 Task: Create Card Server Migration in Board IT Project Management to Workspace Cloud Management. Create Card Operations Management Review in Board DevOps to Workspace Cloud Management. Create Card Disaster Recovery Planning in Board Sales Pipeline Management and Optimization to Workspace Cloud Management
Action: Mouse moved to (43, 269)
Screenshot: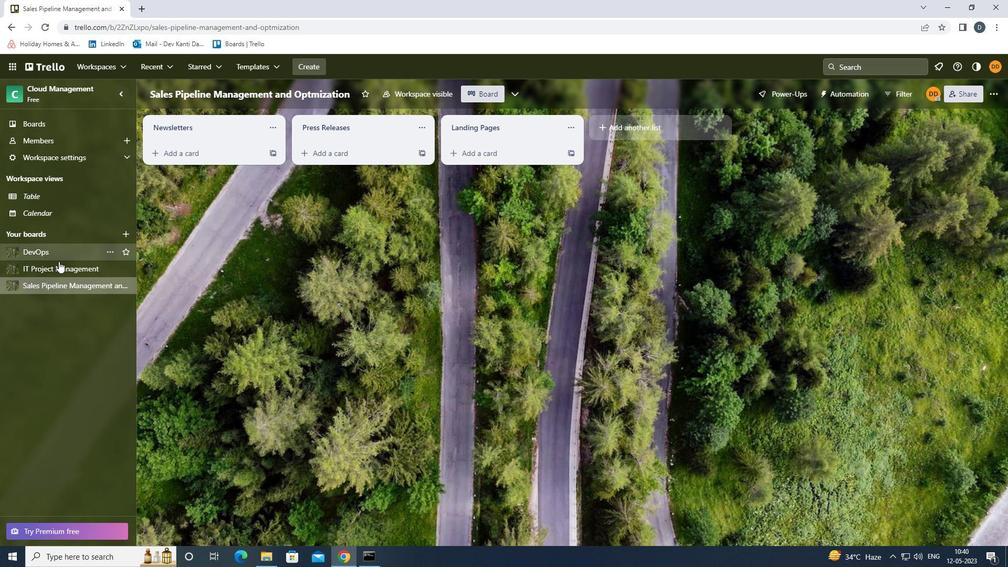 
Action: Mouse pressed left at (43, 269)
Screenshot: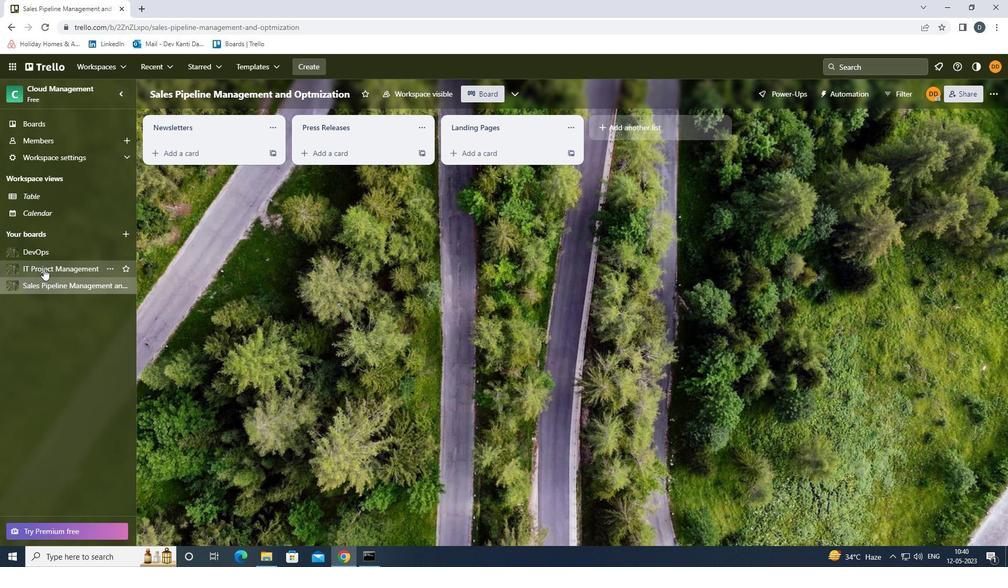 
Action: Mouse moved to (200, 154)
Screenshot: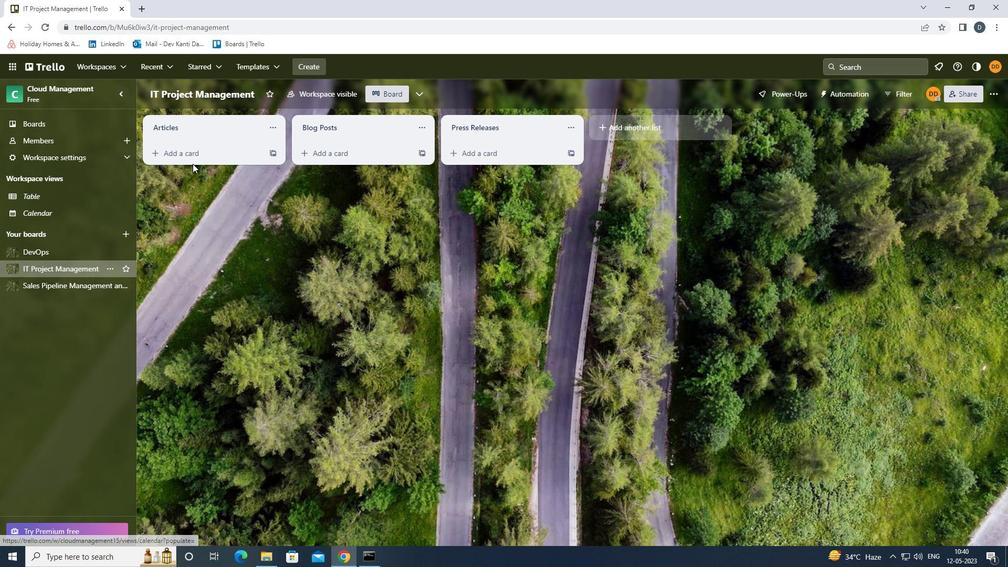 
Action: Mouse pressed left at (200, 154)
Screenshot: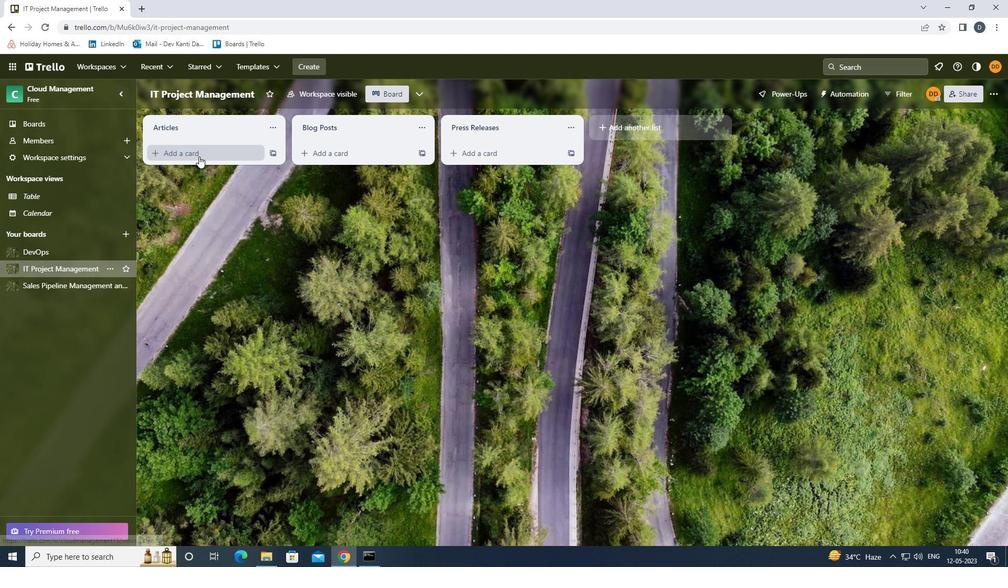
Action: Key pressed <Key.shift><Key.shift><Key.shift><Key.shift><Key.shift><Key.shift><Key.shift><Key.shift><Key.shift><Key.shift>SERVER<Key.space><Key.shift><Key.shift><Key.shift><Key.shift><Key.shift><Key.shift>MIGRATION<Key.enter>
Screenshot: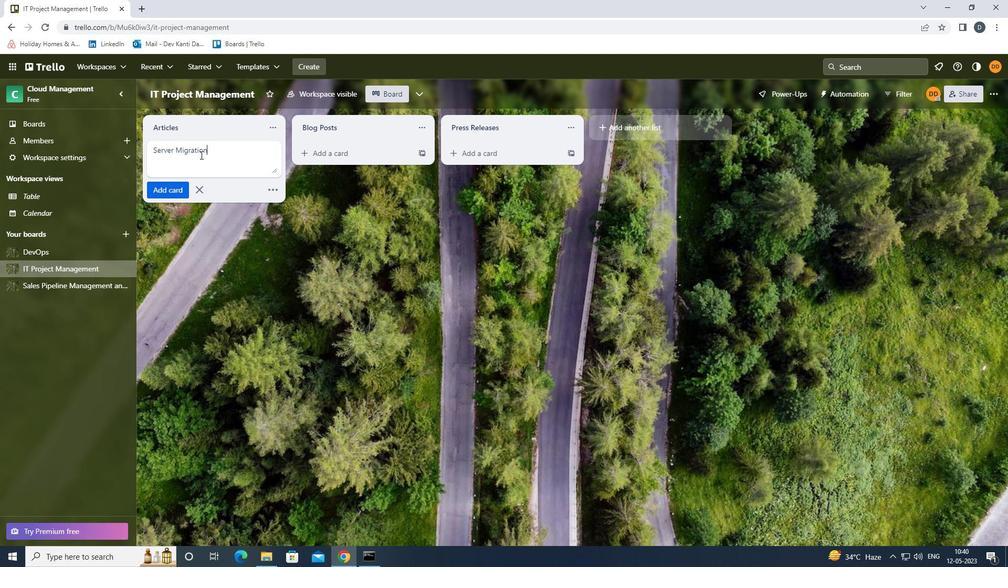 
Action: Mouse moved to (53, 253)
Screenshot: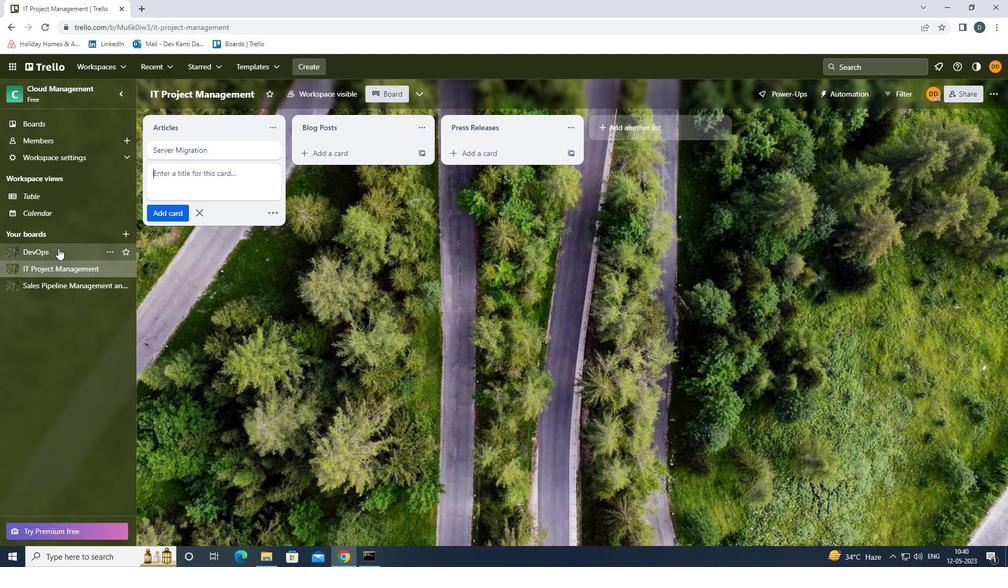 
Action: Mouse pressed left at (53, 253)
Screenshot: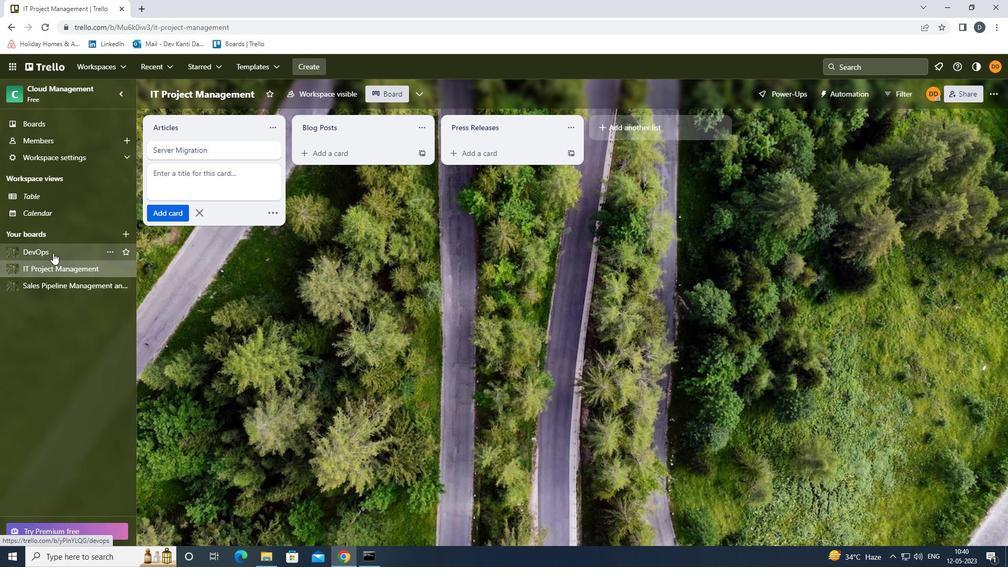 
Action: Mouse moved to (196, 158)
Screenshot: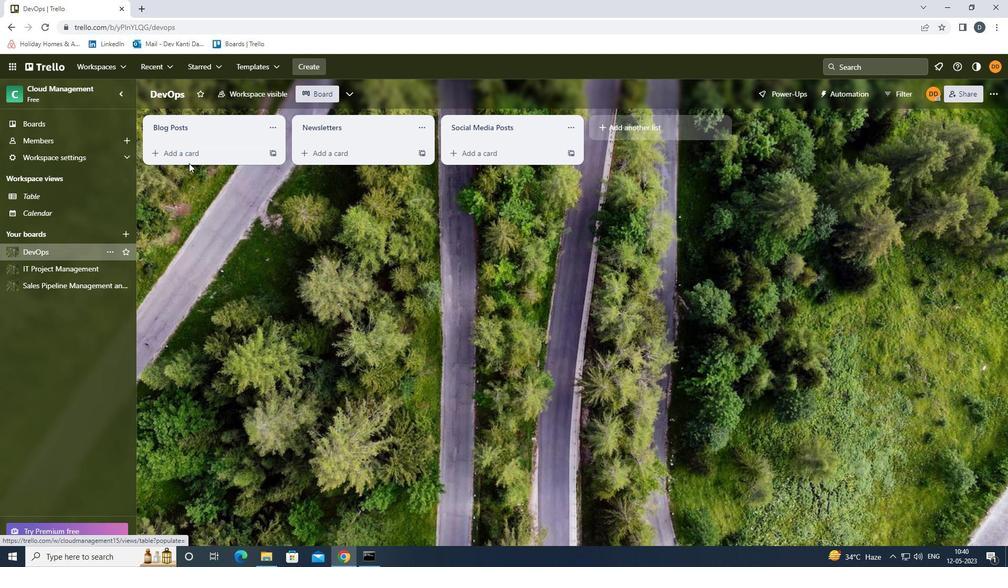 
Action: Mouse pressed left at (196, 158)
Screenshot: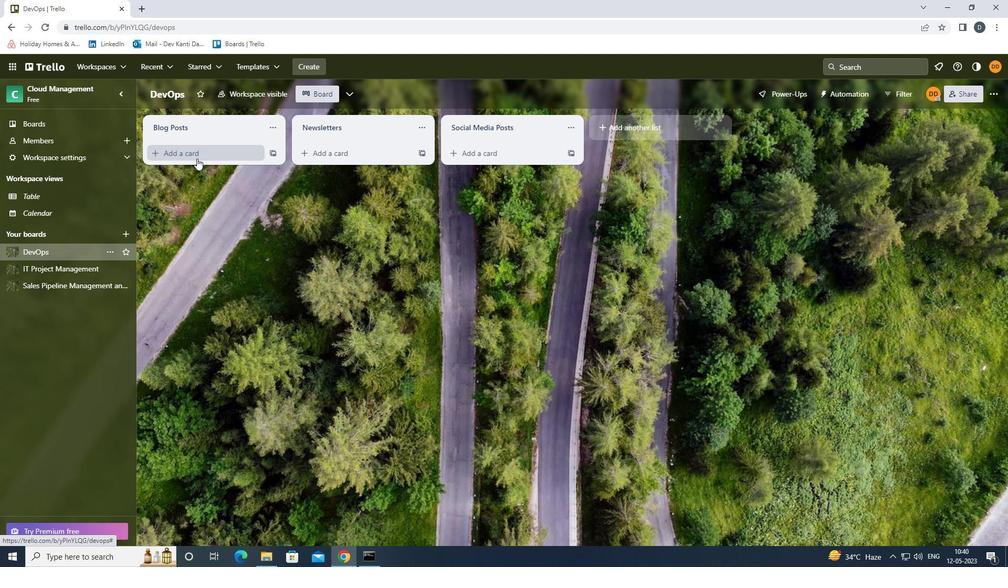 
Action: Key pressed <Key.shift><Key.shift><Key.shift><Key.shift><Key.shift><Key.shift><Key.shift><Key.shift><Key.shift><Key.shift><Key.shift><Key.shift>OPERATIONS<Key.space><Key.shift><Key.shift><Key.shift><Key.shift><Key.shift>MANAGEMENT<Key.space><Key.shift>REVIEW<Key.enter>
Screenshot: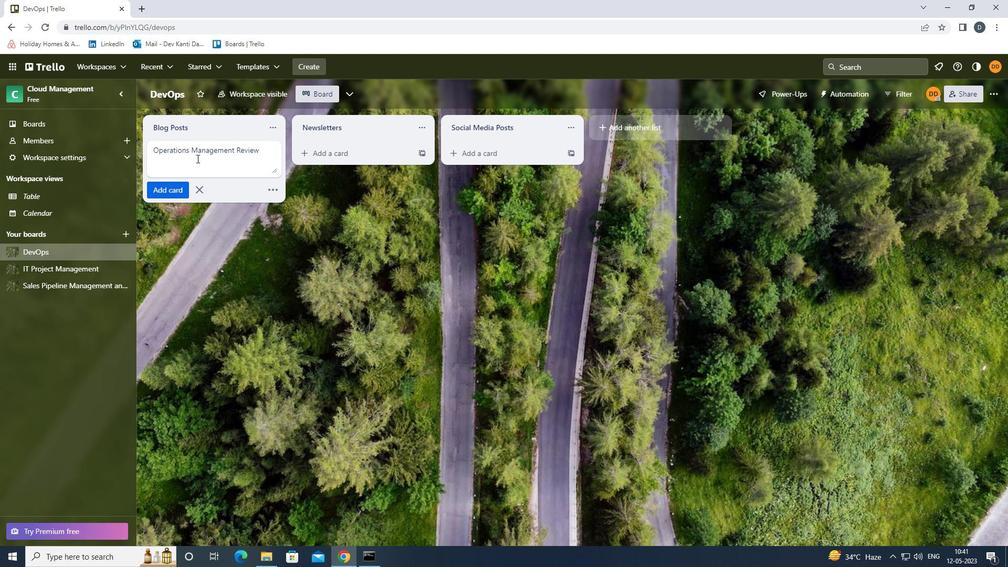 
Action: Mouse moved to (77, 285)
Screenshot: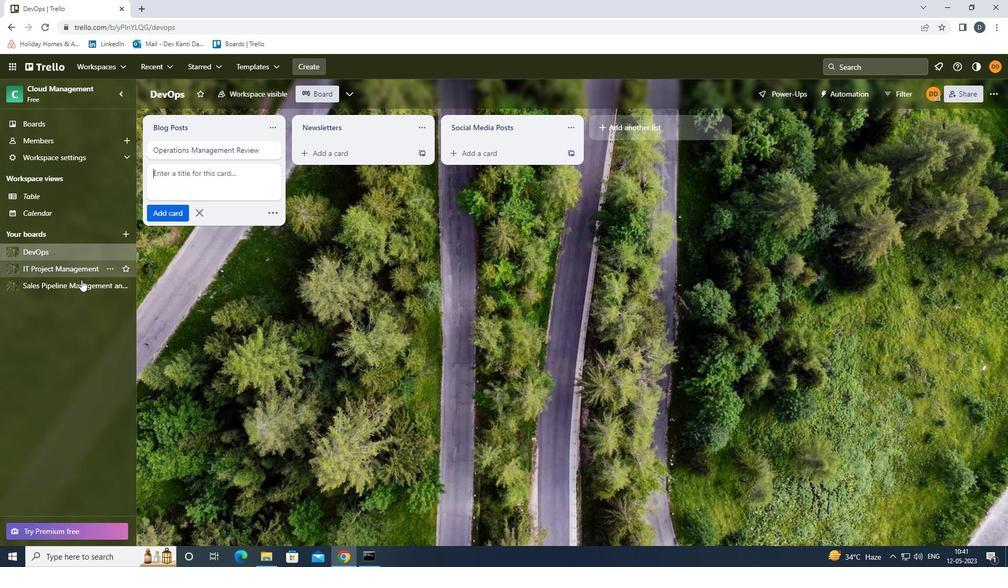 
Action: Mouse pressed left at (77, 285)
Screenshot: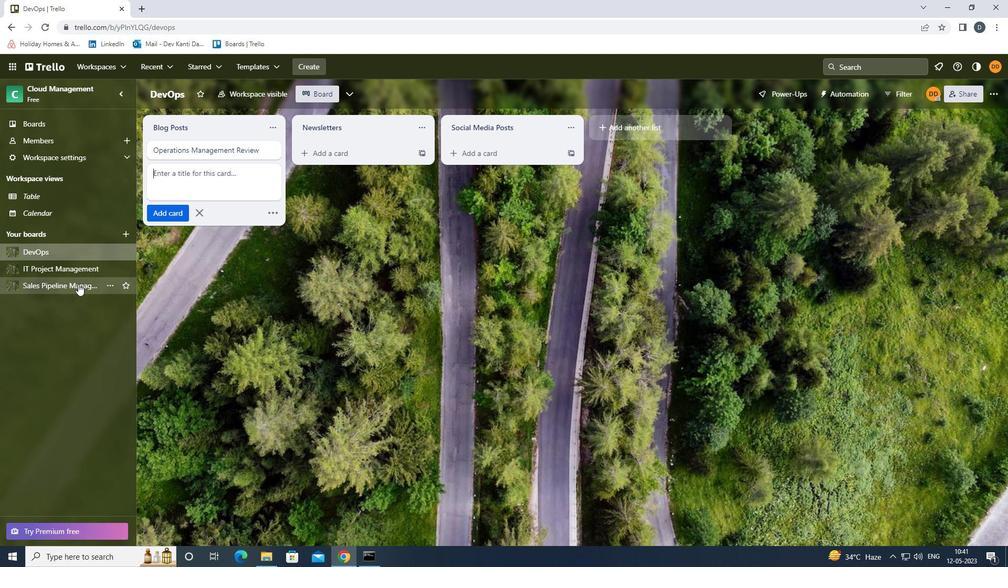 
Action: Mouse moved to (222, 154)
Screenshot: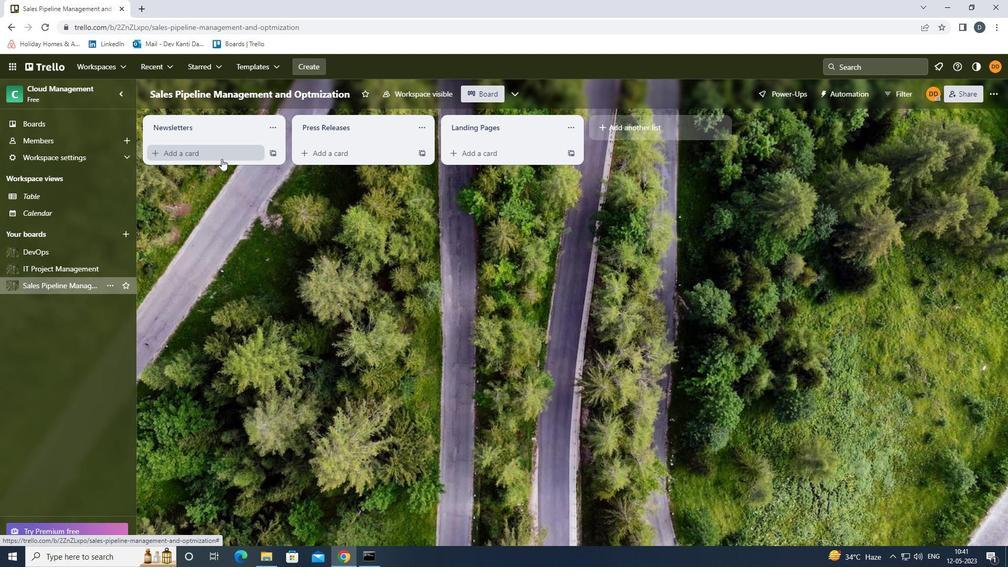 
Action: Mouse pressed left at (222, 154)
Screenshot: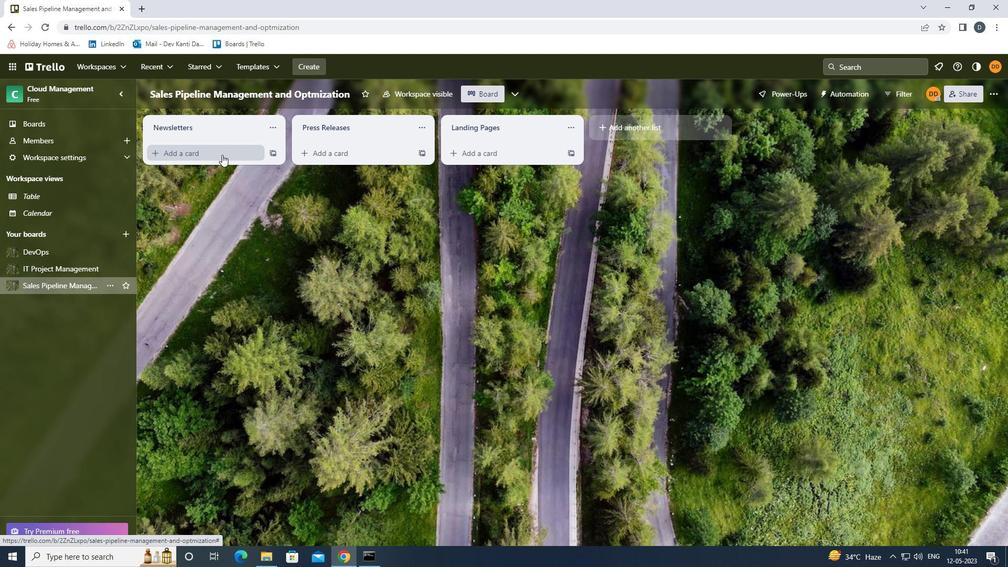 
Action: Key pressed <Key.shift><Key.shift><Key.shift><Key.shift><Key.shift><Key.shift><Key.shift>DISASTER<Key.space><Key.shift><Key.shift><Key.shift><Key.shift><Key.shift><Key.shift><Key.shift><Key.shift><Key.shift><Key.shift><Key.shift><Key.shift><Key.shift><Key.shift><Key.shift>RECOVERY<Key.space><Key.shift><Key.shift><Key.shift><Key.shift>PLANNING<Key.enter>
Screenshot: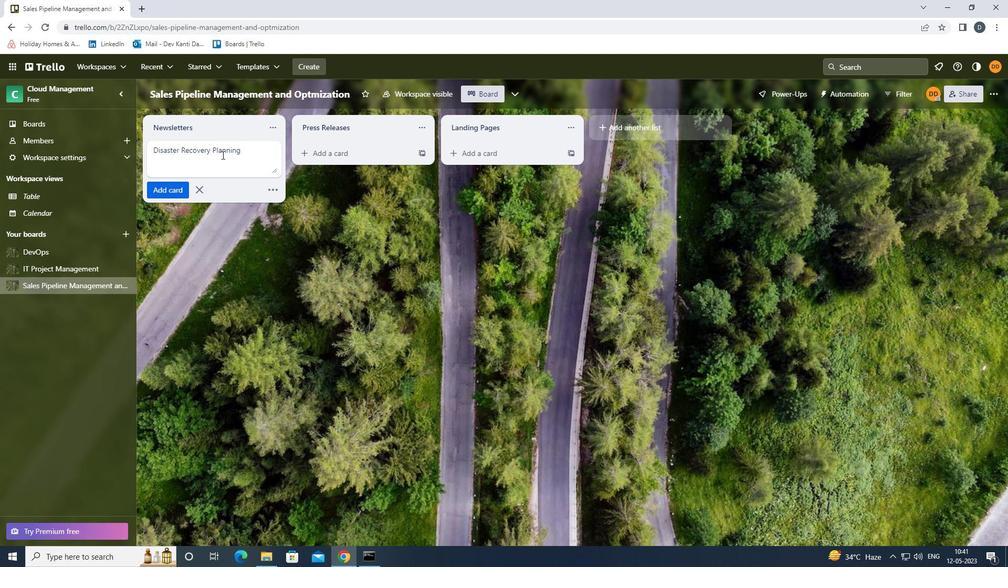 
Action: Mouse moved to (332, 273)
Screenshot: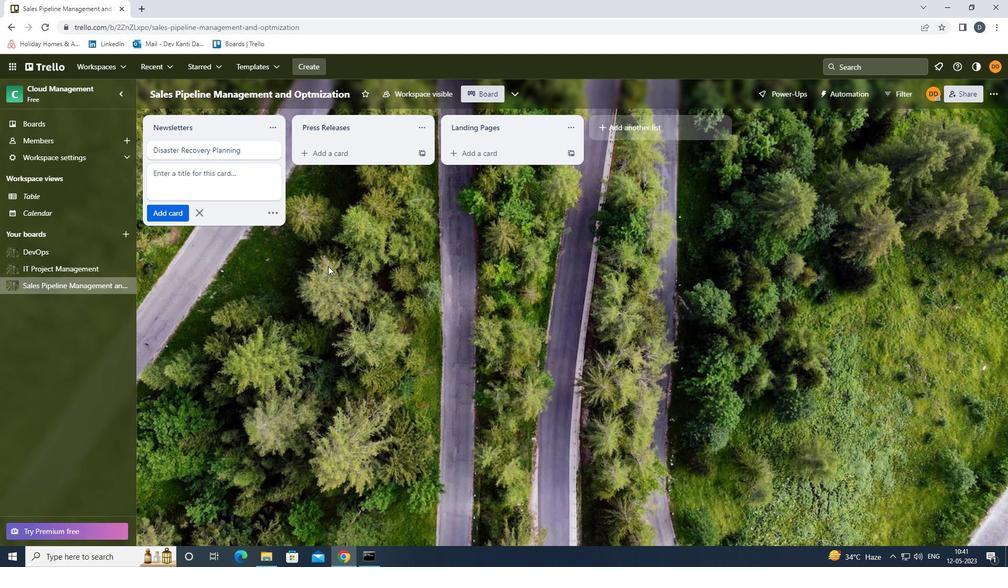 
Action: Mouse pressed left at (332, 273)
Screenshot: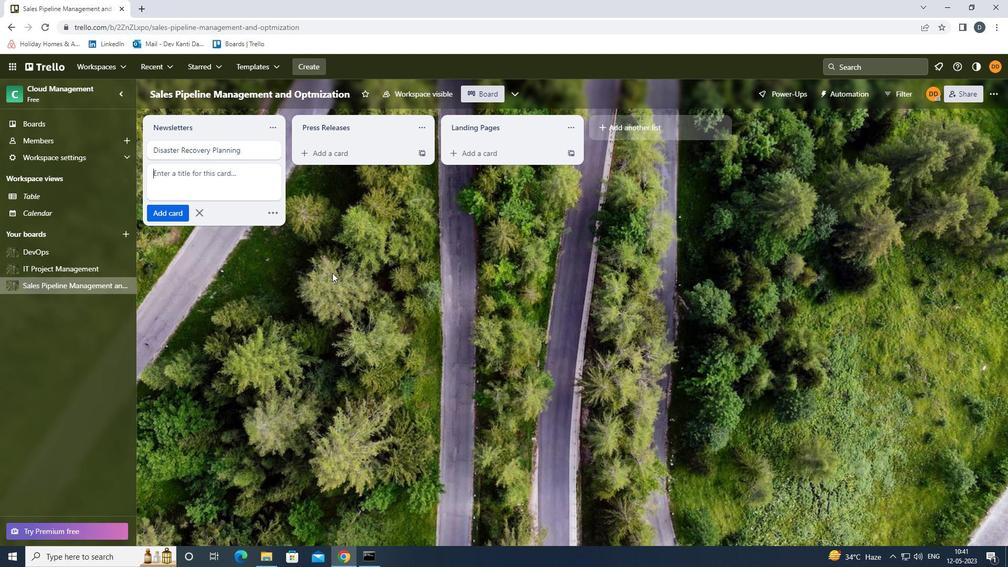 
Action: Mouse moved to (330, 274)
Screenshot: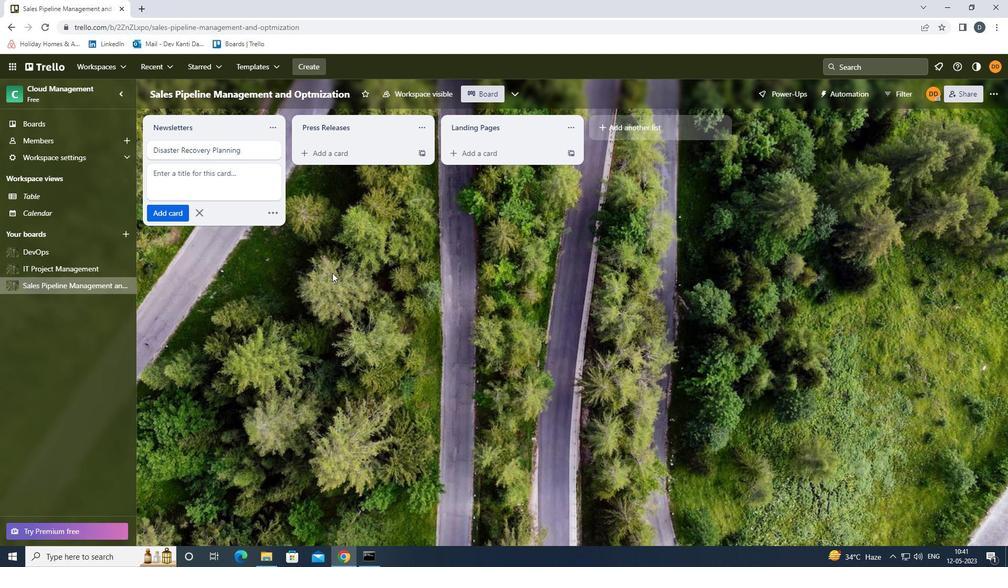 
